 Task: Toggle the show icons in the suggest.
Action: Mouse moved to (8, 674)
Screenshot: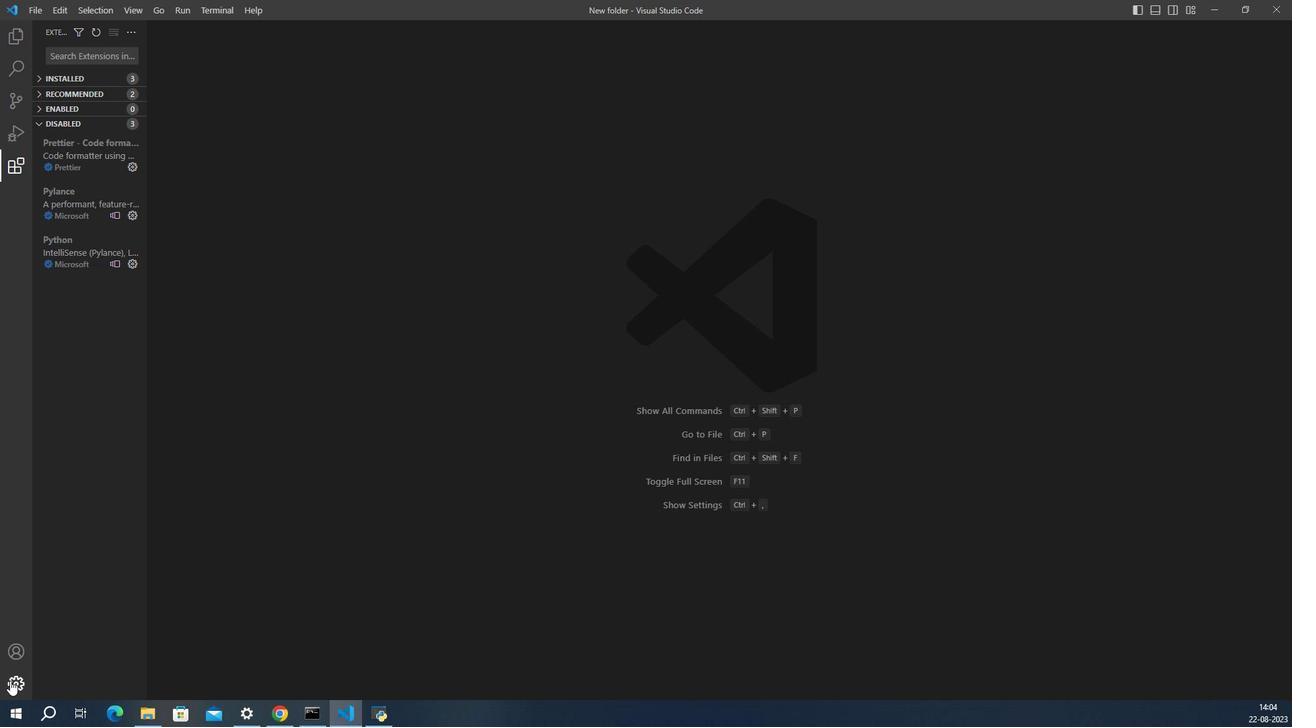 
Action: Mouse pressed left at (8, 674)
Screenshot: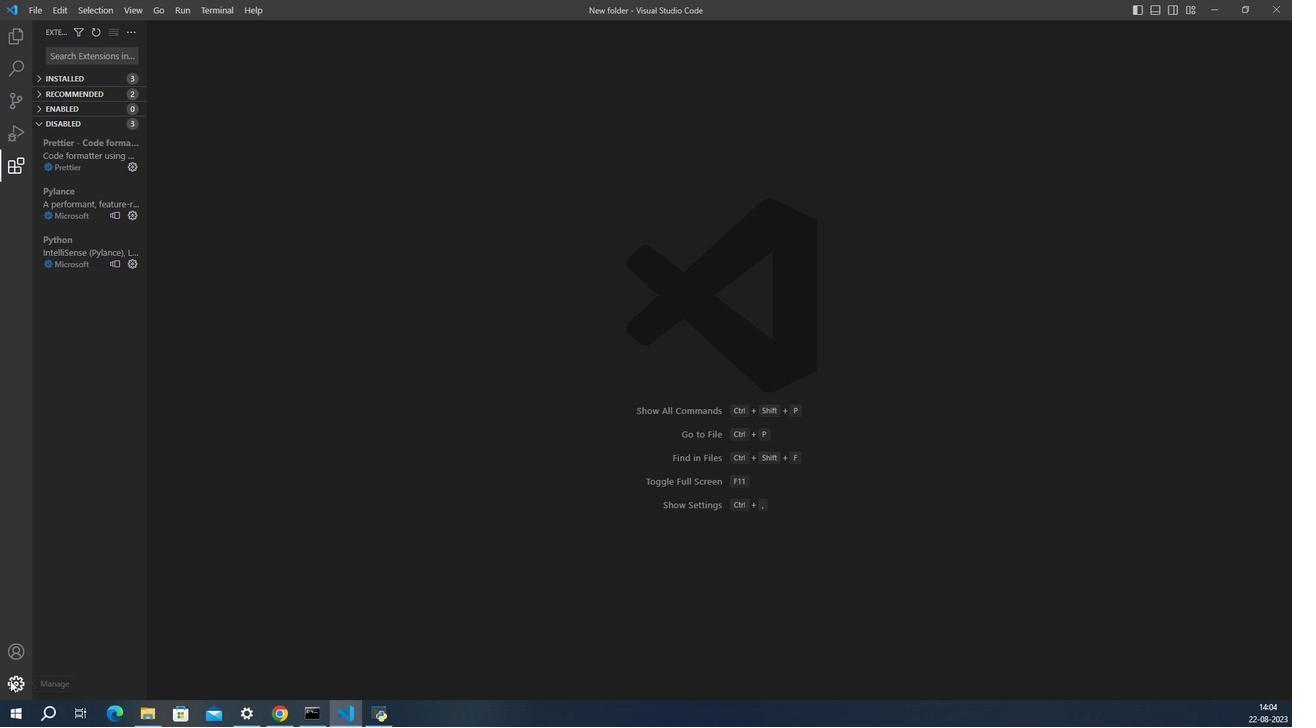 
Action: Mouse moved to (58, 580)
Screenshot: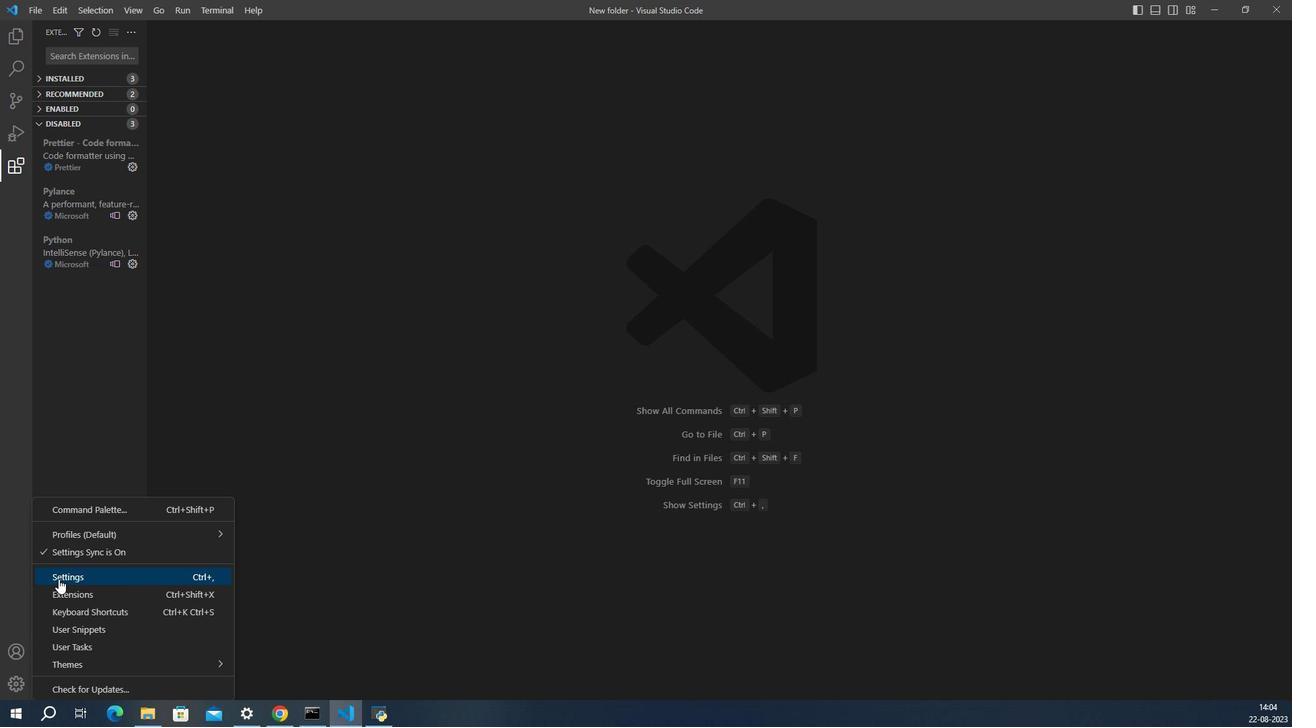 
Action: Mouse pressed left at (58, 580)
Screenshot: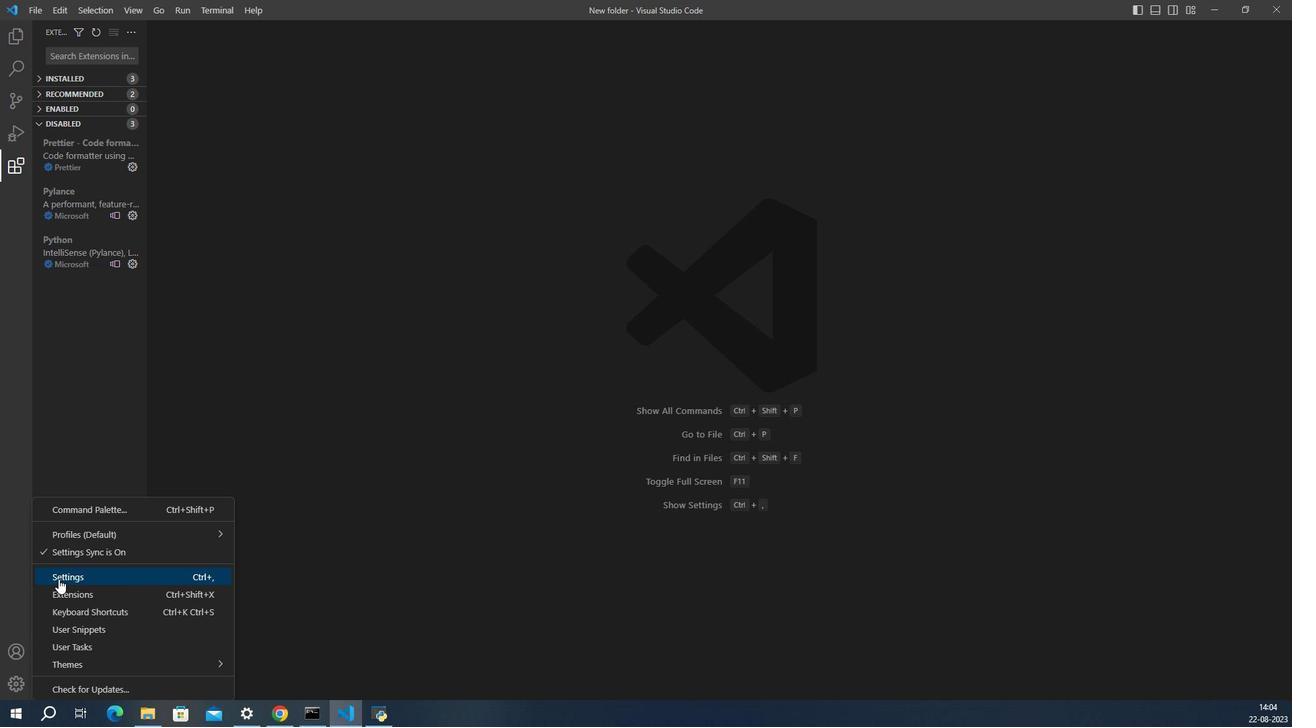 
Action: Mouse moved to (589, 528)
Screenshot: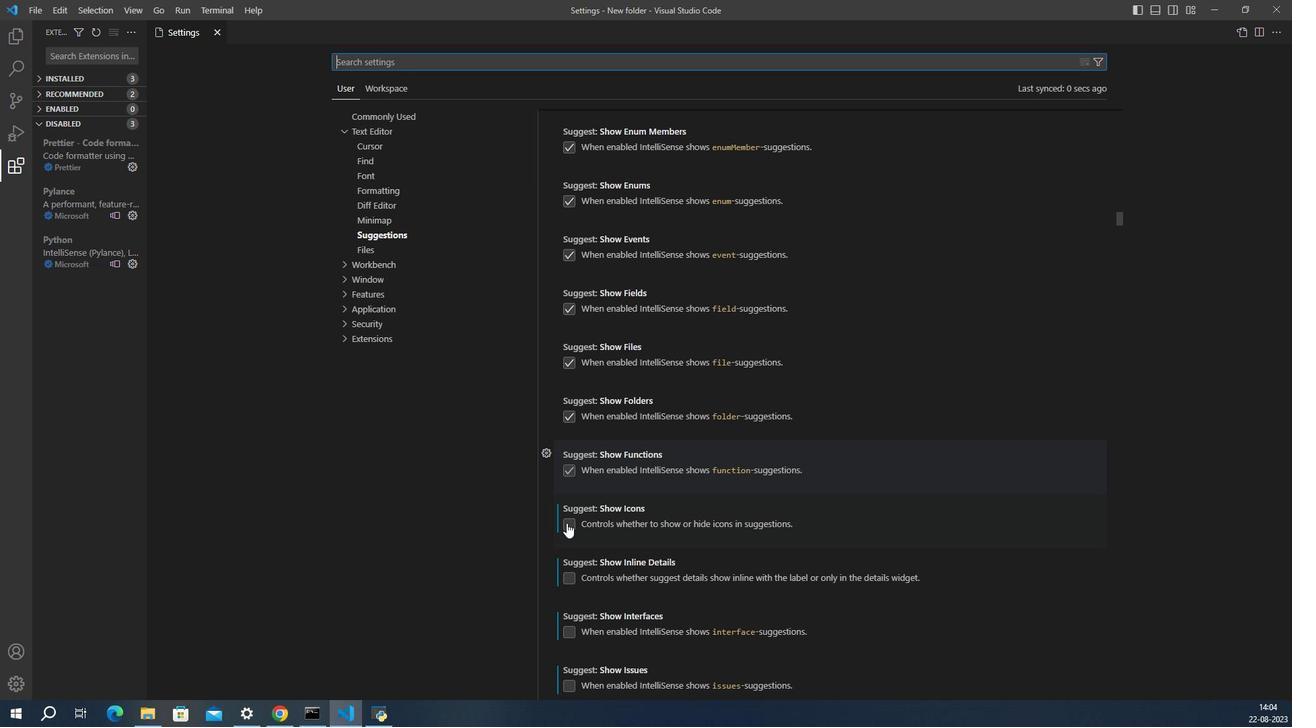 
Action: Mouse pressed left at (589, 528)
Screenshot: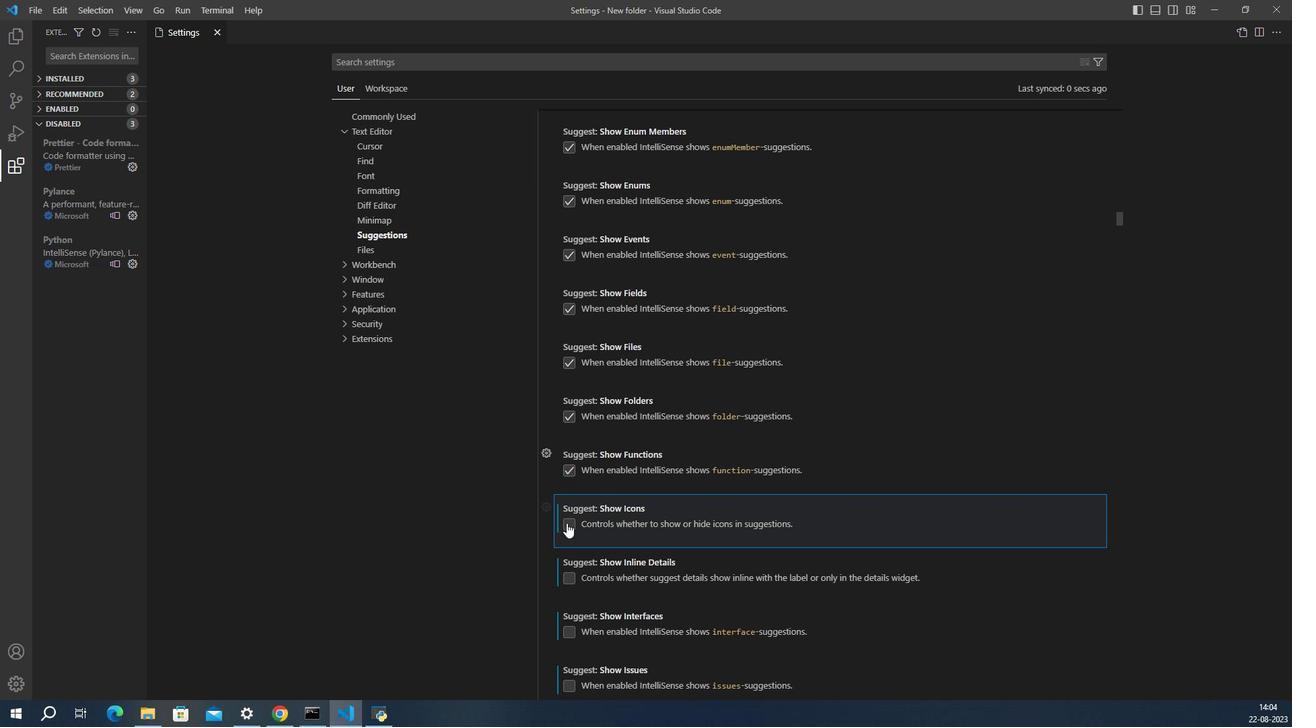 
Action: Mouse moved to (632, 532)
Screenshot: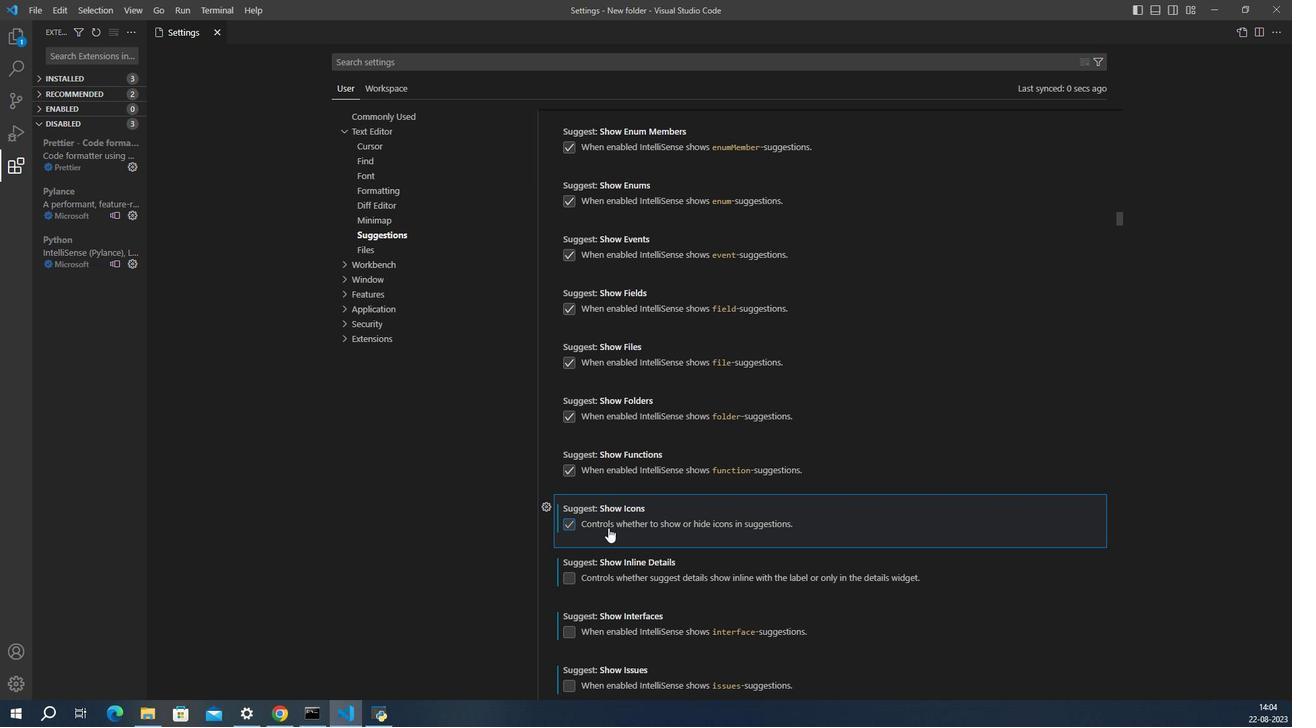 
